 Task: Move the task Implement data encryption for better user security to the section Done in the project TractLine and filter the tasks in the project by Due this week.
Action: Mouse moved to (428, 283)
Screenshot: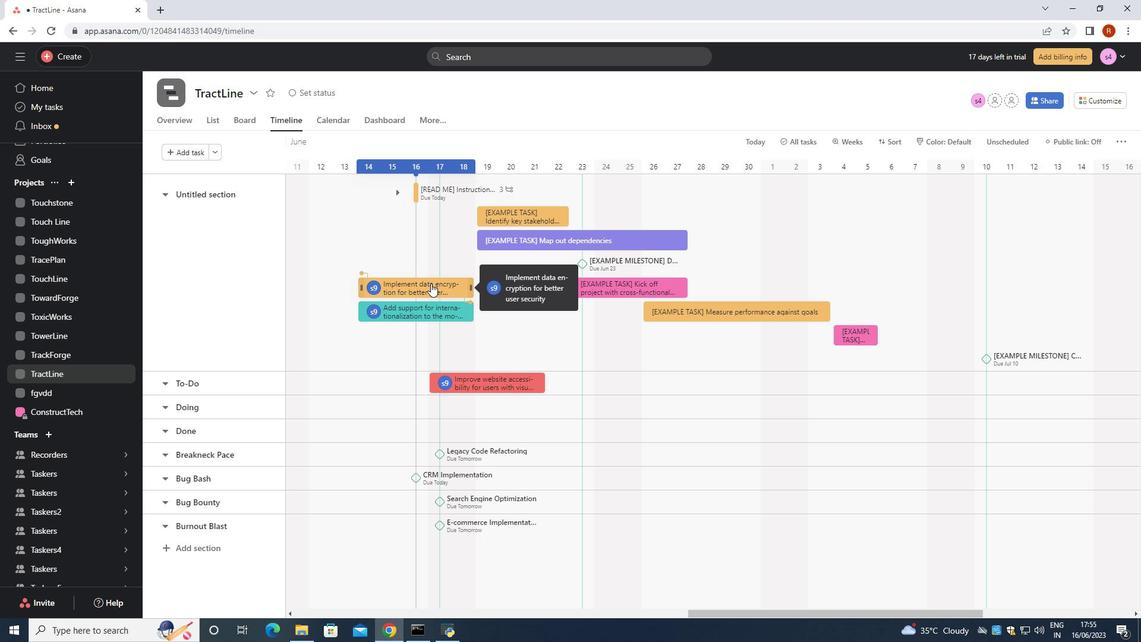
Action: Mouse pressed left at (428, 283)
Screenshot: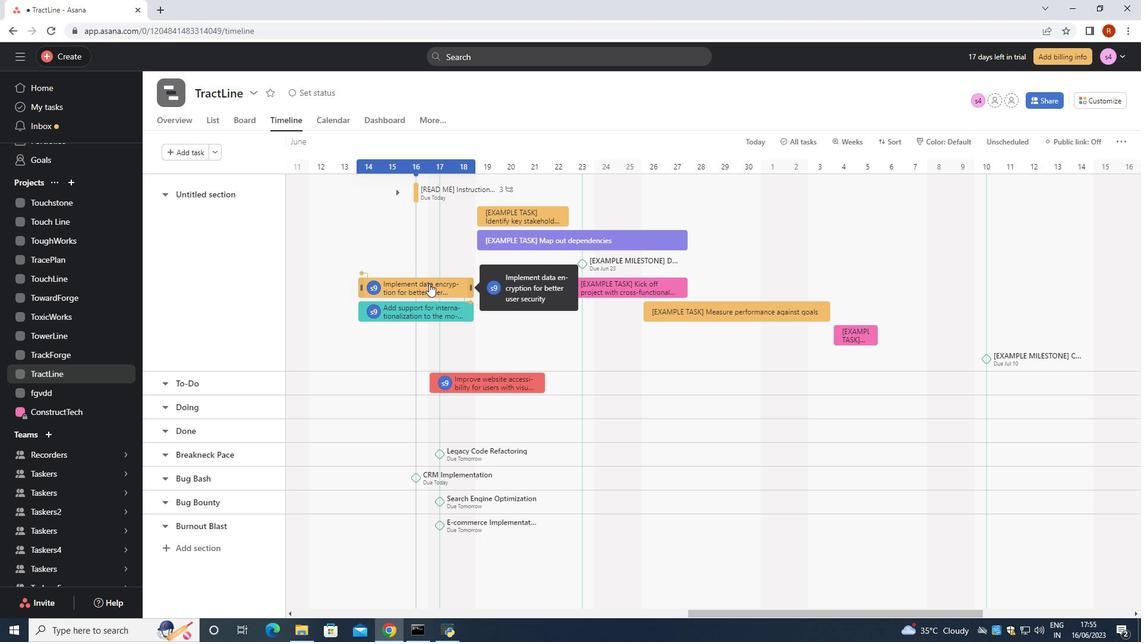 
Action: Mouse moved to (215, 114)
Screenshot: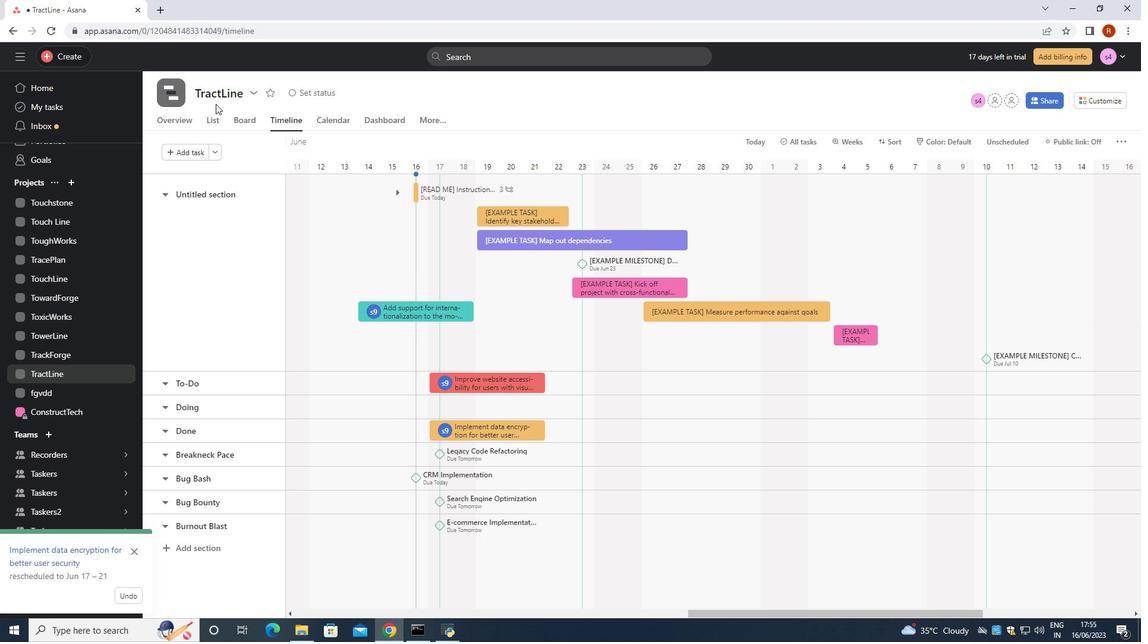 
Action: Mouse pressed left at (215, 114)
Screenshot: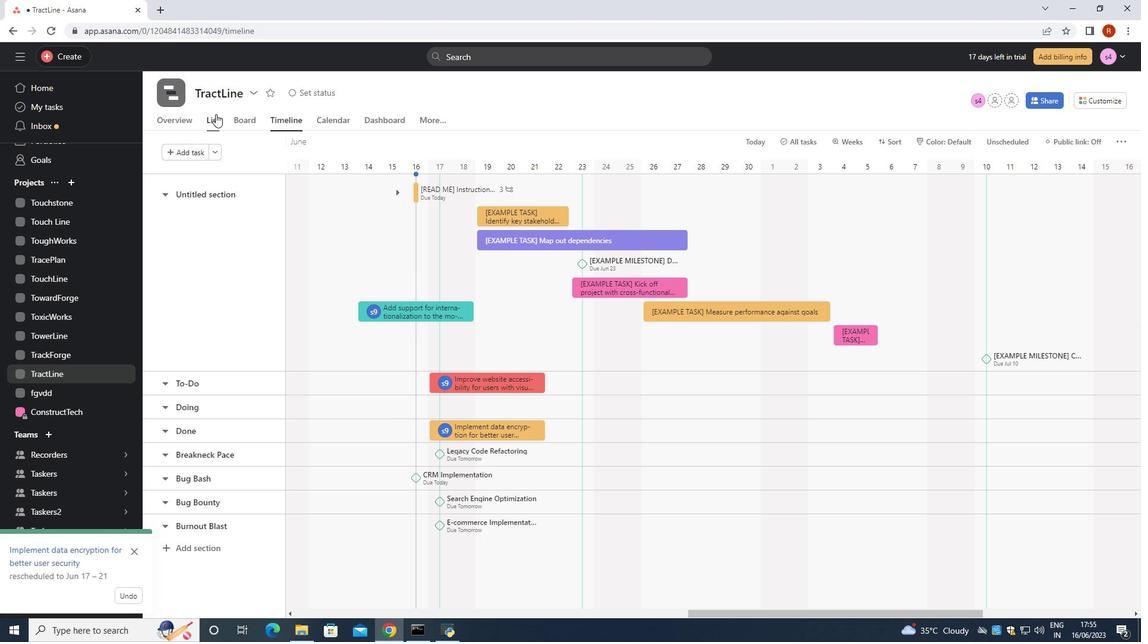 
Action: Mouse moved to (247, 151)
Screenshot: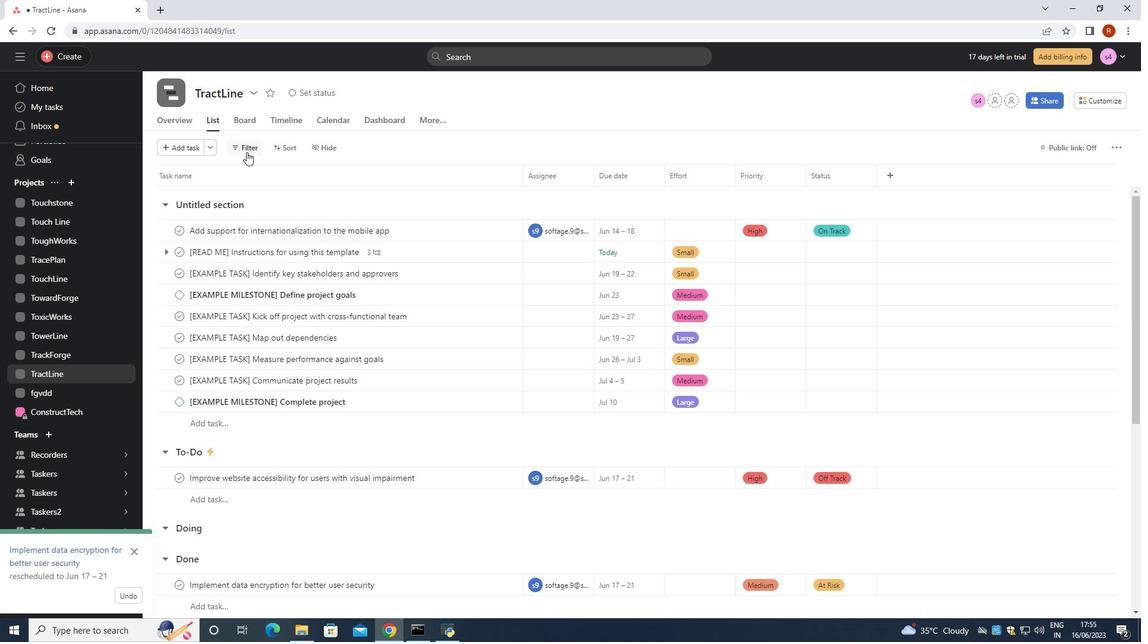 
Action: Mouse pressed left at (247, 151)
Screenshot: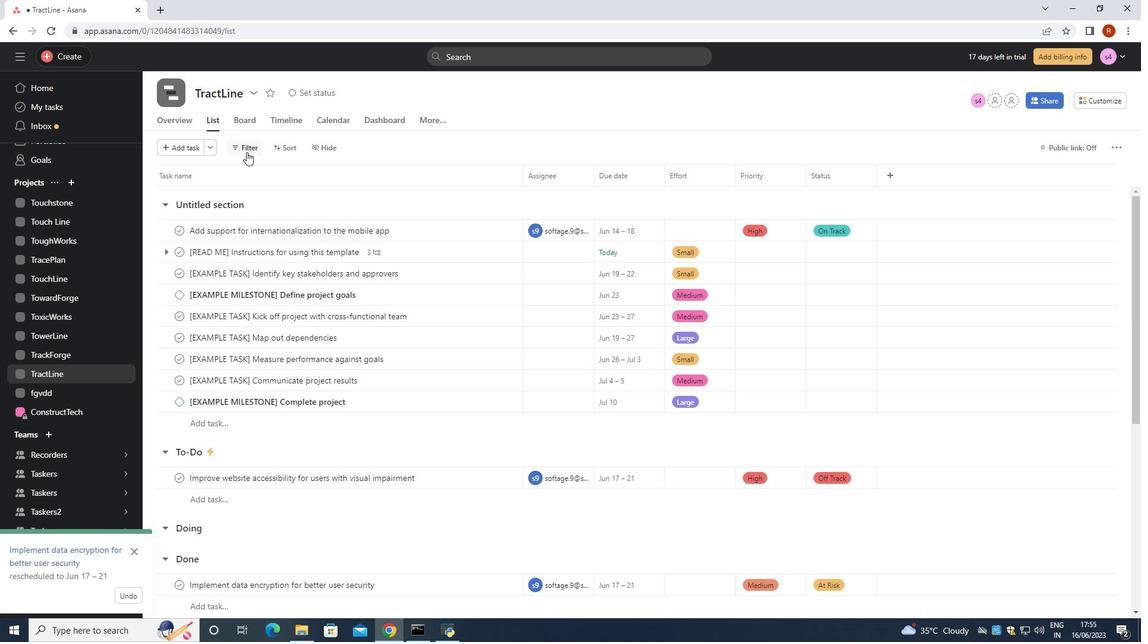 
Action: Mouse moved to (466, 193)
Screenshot: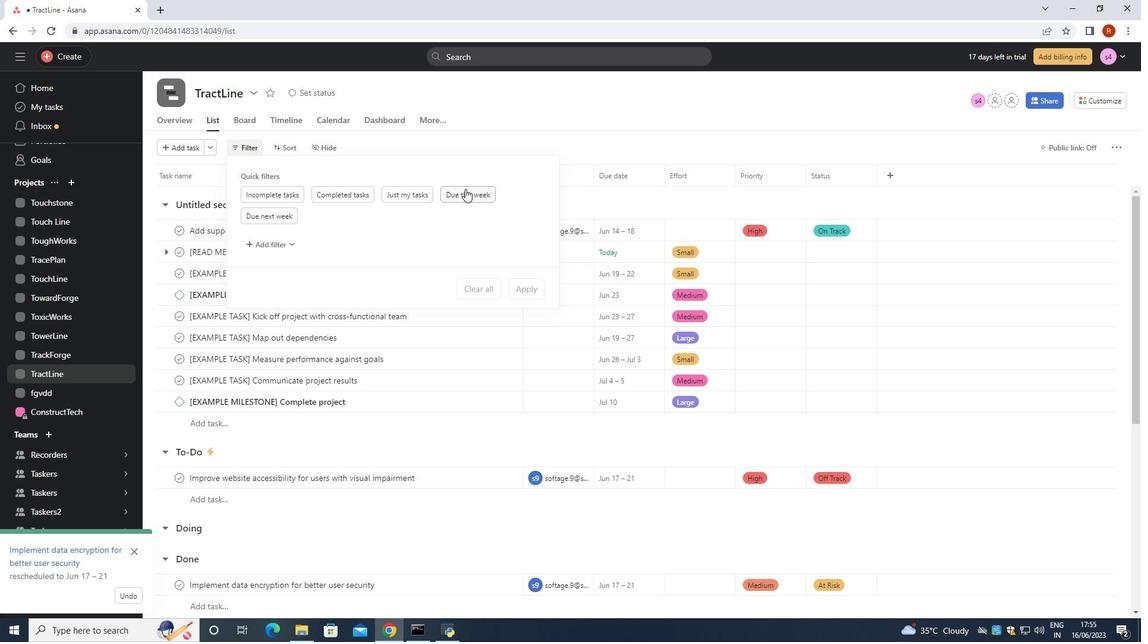 
Action: Mouse pressed left at (466, 193)
Screenshot: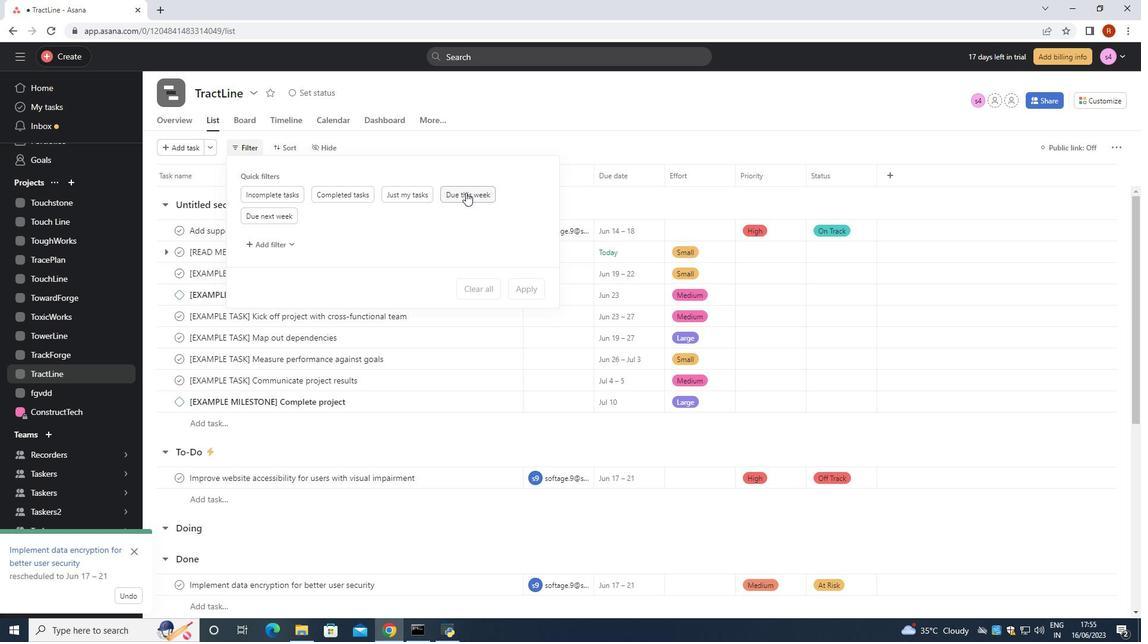 
Action: Mouse moved to (611, 306)
Screenshot: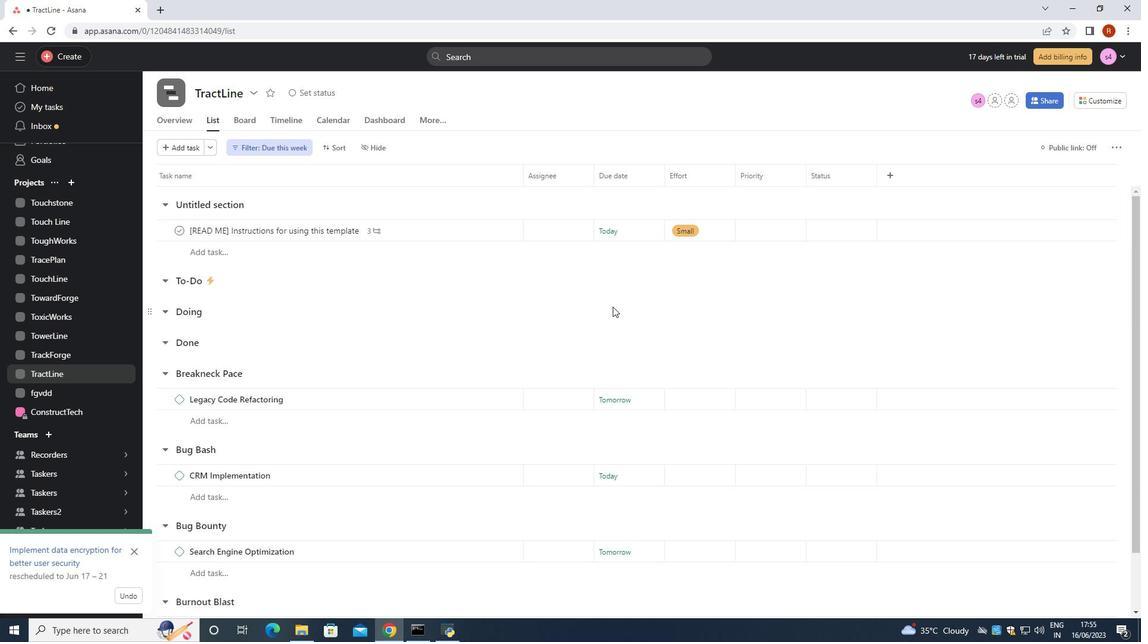 
